 Task: Change the x264 tuning to film.
Action: Mouse moved to (130, 14)
Screenshot: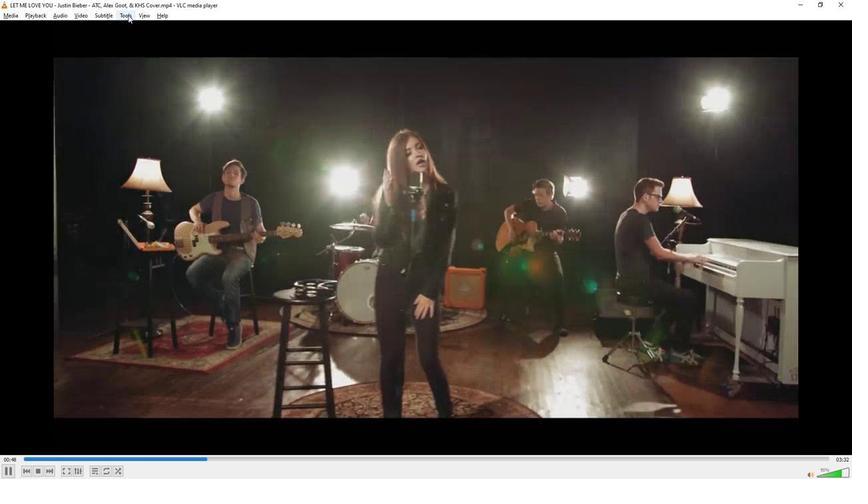 
Action: Mouse pressed left at (130, 14)
Screenshot: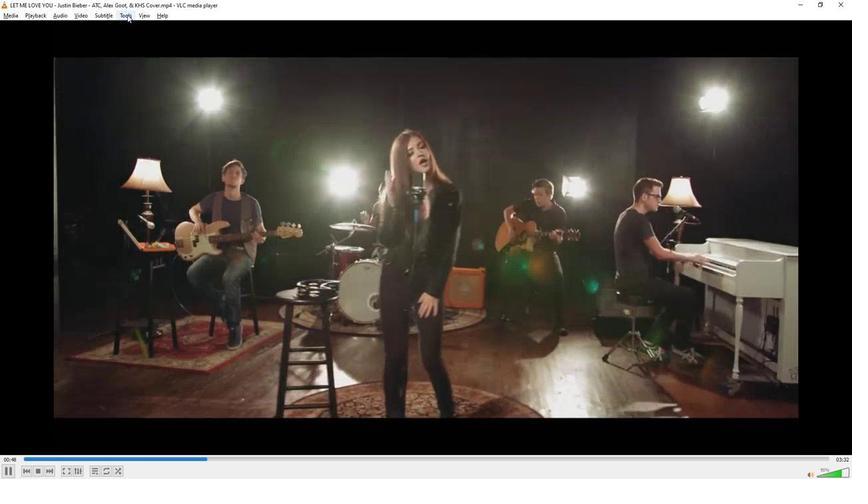 
Action: Mouse moved to (147, 120)
Screenshot: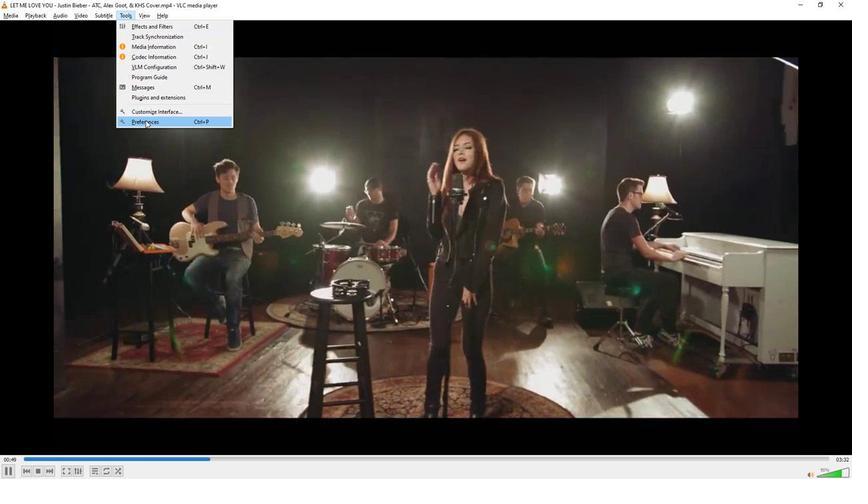 
Action: Mouse pressed left at (147, 120)
Screenshot: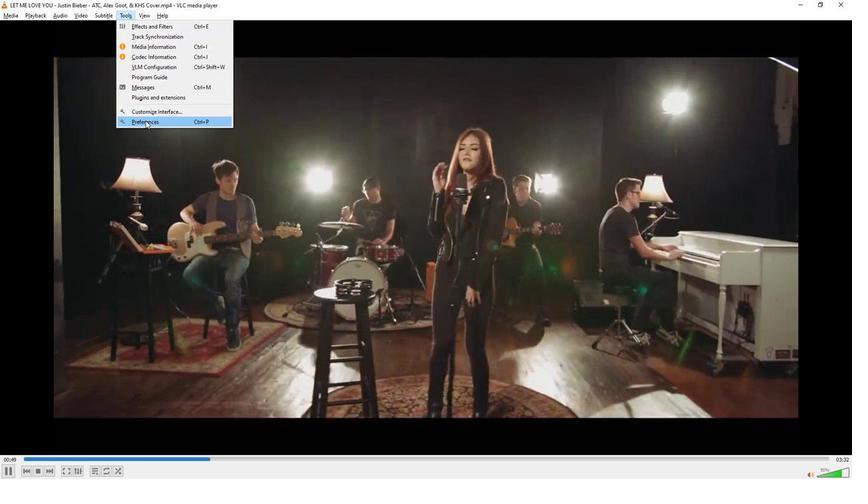 
Action: Mouse moved to (233, 123)
Screenshot: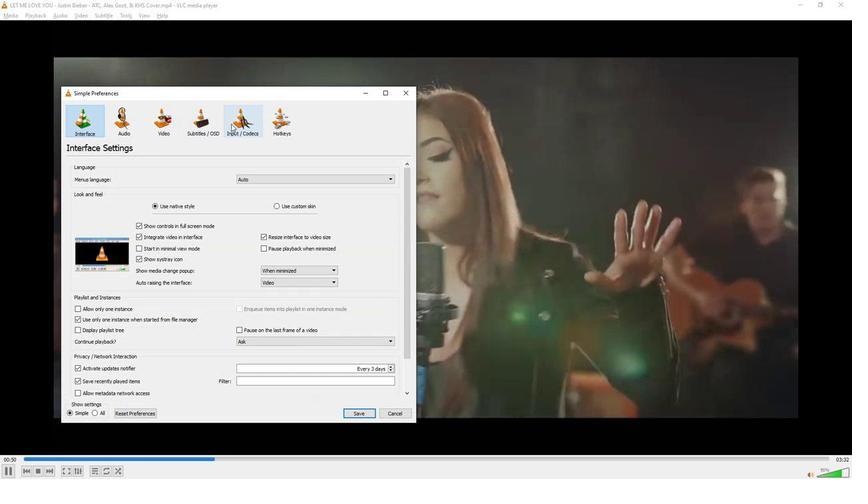 
Action: Mouse pressed left at (233, 123)
Screenshot: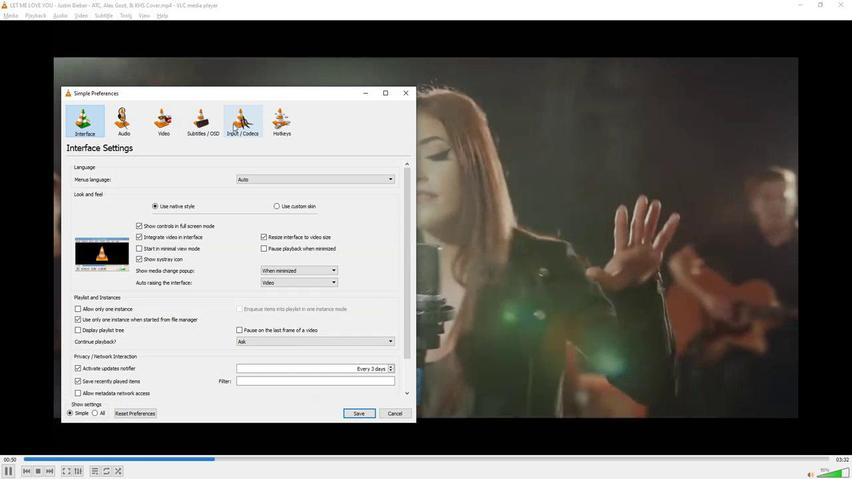 
Action: Mouse moved to (305, 231)
Screenshot: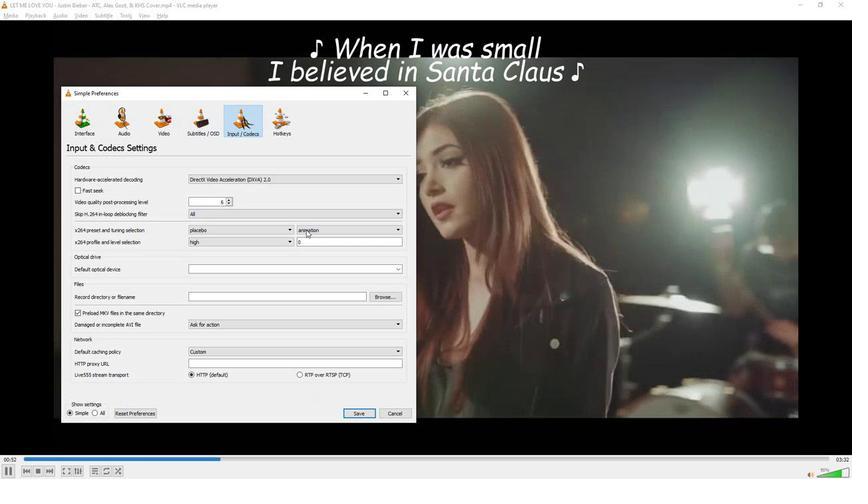 
Action: Mouse pressed left at (305, 231)
Screenshot: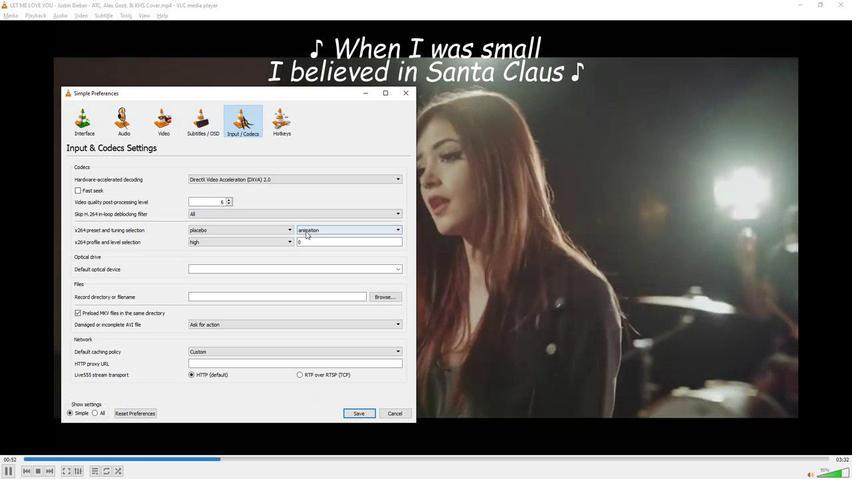 
Action: Mouse moved to (305, 237)
Screenshot: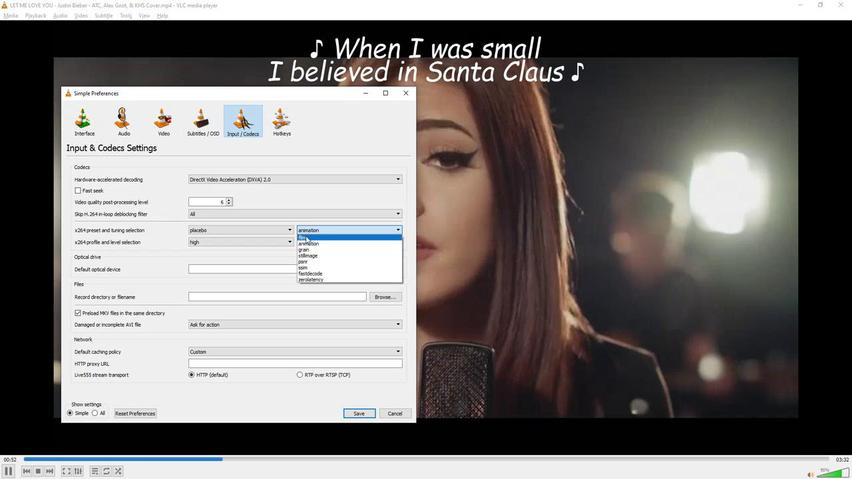 
Action: Mouse pressed left at (305, 237)
Screenshot: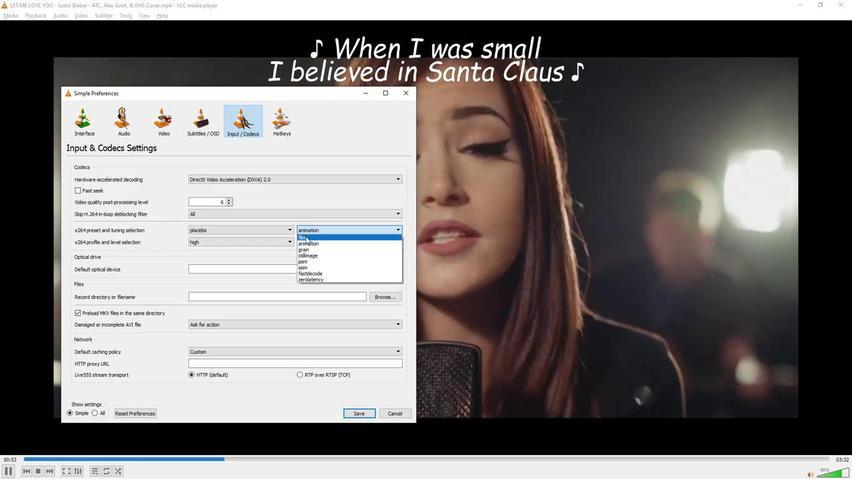 
Action: Mouse moved to (305, 257)
Screenshot: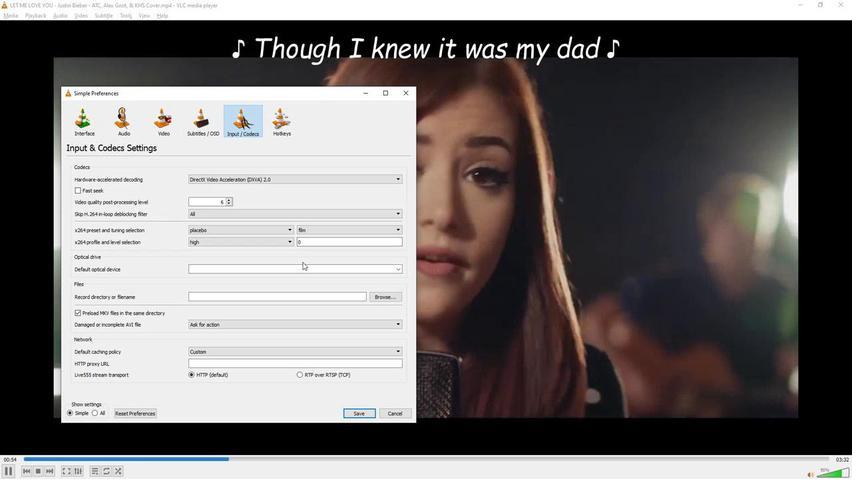 
